 Task: Open an excel sheet with  and write heading  Discount data  Add 10 product name:-  'Apple, Banana, _x000D_
Orange, Tomato, Potato, Onion, Carrot, Milk, Bread, Eggs (dozen). ' in April Last week sales are  1.99, 0.49, 0.79, 1.29, 0.99, 0.89, 0.69, 2.49, 1.99, 2.99. _x000D_
Discount (%):-  10, 20, 15, 5, 12, 8, 25, 10, 15, 20. Save page auditingSalesDashboard_2022
Action: Key pressed <Key.shift_r>Discount<Key.space>data<Key.space><Key.down><Key.shift_r>S.<Key.space><Key.shift>No<Key.down>1<Key.down><Key.up><Key.right><Key.up><Key.shift>Product<Key.space><Key.shift>Nam<Key.backspace><Key.backspace><Key.backspace>name<Key.down><Key.up><Key.shift>{r<Key.backspace><Key.backspace><Key.backspace><Key.shift>Pr<Key.esc><Key.down><Key.shift_r>A[[;e<Key.down><Key.left>2<Key.right><Key.up><Key.shift_r>Apple<Key.down><Key.left>2<Key.down><Key.up><Key.right><Key.shift><Key.shift><Key.shift><Key.shift><Key.shift><Key.shift><Key.shift><Key.shift><Key.shift><Key.shift><Key.shift><Key.shift><Key.shift><Key.shift><Key.shift><Key.shift>Banana<Key.down><Key.left>3<Key.right><Key.shift>Orange<Key.down><Key.left>4<Key.right><Key.shift_r>tomato<Key.down><Key.left>5<Key.right><Key.up><Key.shift_r>Tomato<Key.down><Key.left>5<Key.down><Key.up><Key.right><Key.left><Key.right><Key.shift>Potato<Key.down><Key.left>6<Key.right><Key.shift>Onion<Key.down><Key.left>7<Key.right><Key.shift_r>Carrot<Key.down><Key.left>8<Key.right><Key.shift>Milk<Key.down><Key.left>9<Key.right><Key.shift>Bread<Key.down><Key.left>10<Key.right><Key.shift_r>Eggs<Key.space><Key.shift_r>(dozen<Key.shift_r>)<Key.enter><Key.up><Key.up><Key.down><Key.up><Key.right><Key.left><Key.right><Key.shift_r>April<Key.space><Key.shift>Last<Key.space><Key.space><Key.shift_r><Key.shift_r>Week<Key.space><Key.shift_r><Key.shift_r>sales<Key.down><Key.left><Key.right>1.99<Key.down>0.49<Key.down>0.79<Key.down>1.29<Key.down>0.99<Key.down>0.89<Key.down>0.69<Key.down>2.49<Key.down>1.99<Key.down>2.99<Key.down><Key.up><Key.up><Key.up><Key.right><Key.shift_r>Discount<Key.space><Key.shift_r>(<Key.shift>%<Key.shift_r><Key.shift_r>)
Screenshot: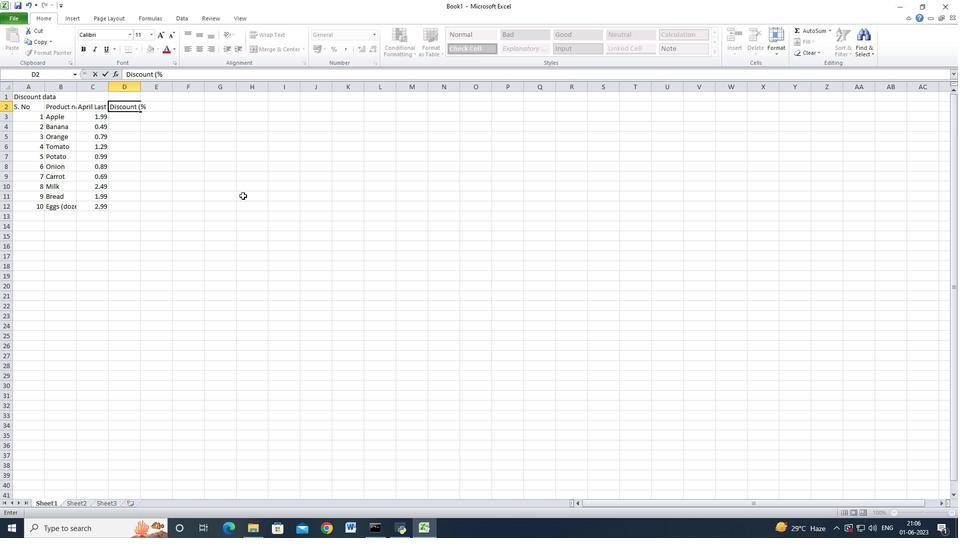 
Action: Mouse moved to (8, 87)
Screenshot: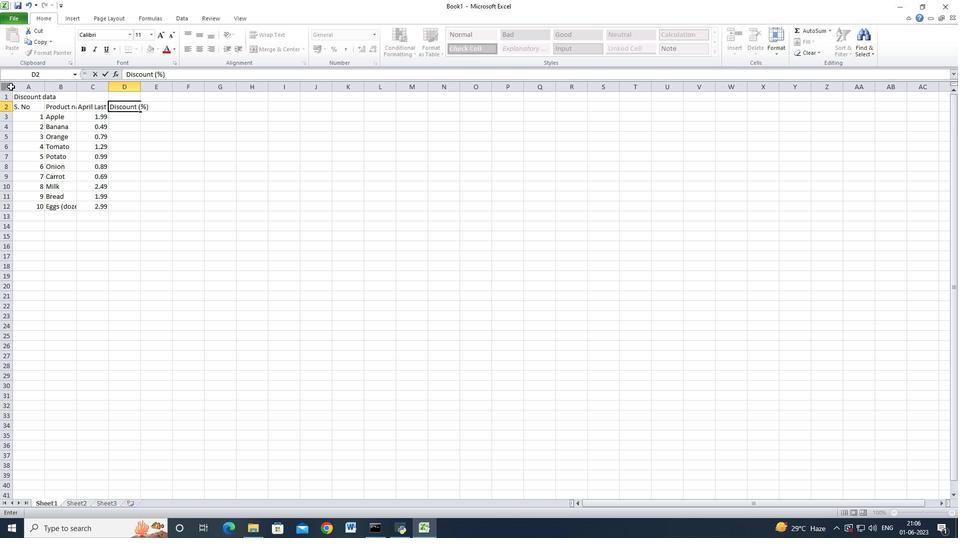 
Action: Mouse pressed left at (8, 87)
Screenshot: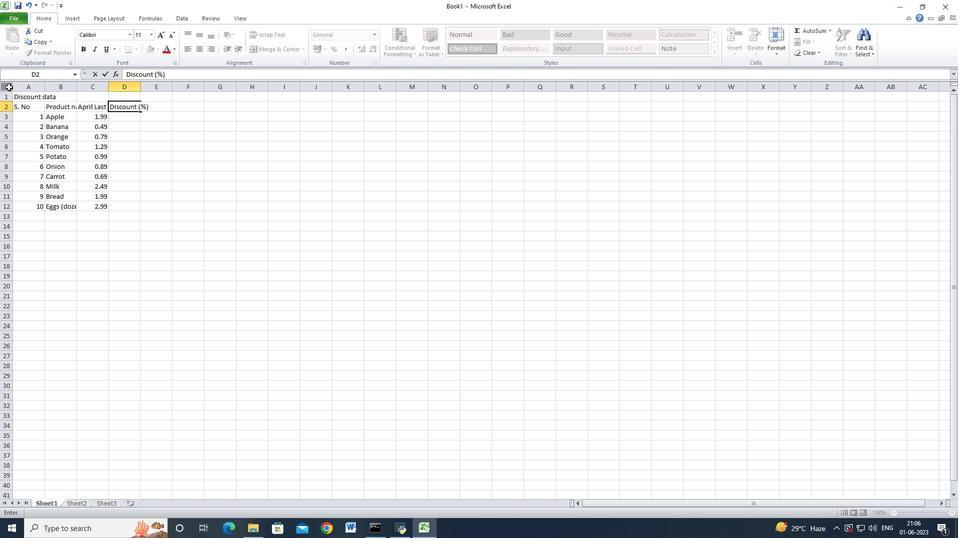 
Action: Mouse moved to (44, 86)
Screenshot: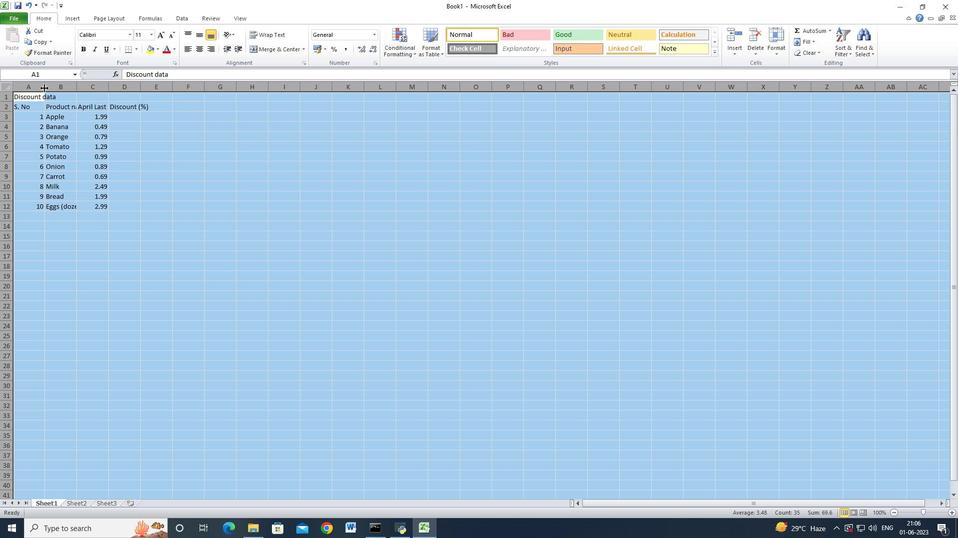 
Action: Mouse pressed left at (44, 86)
Screenshot: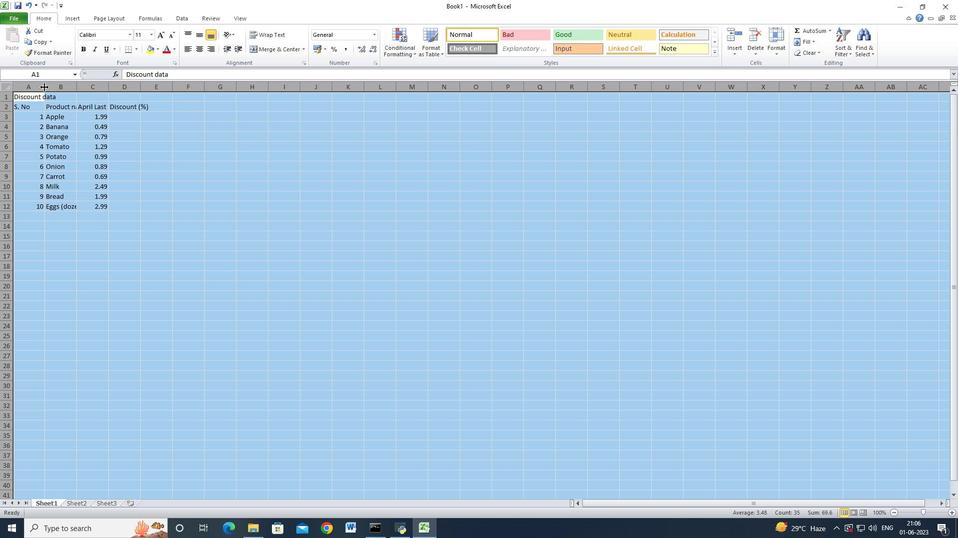 
Action: Mouse moved to (44, 86)
Screenshot: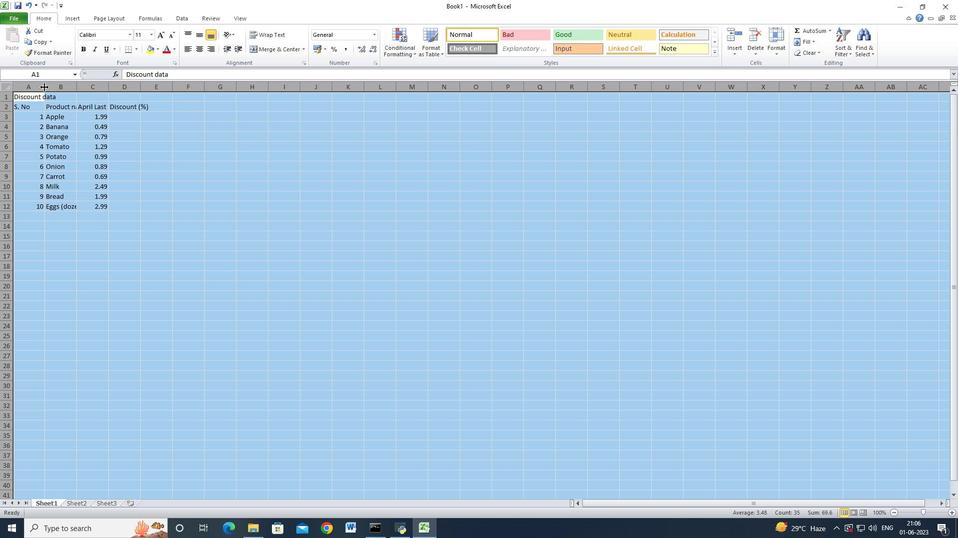 
Action: Mouse pressed left at (44, 86)
Screenshot: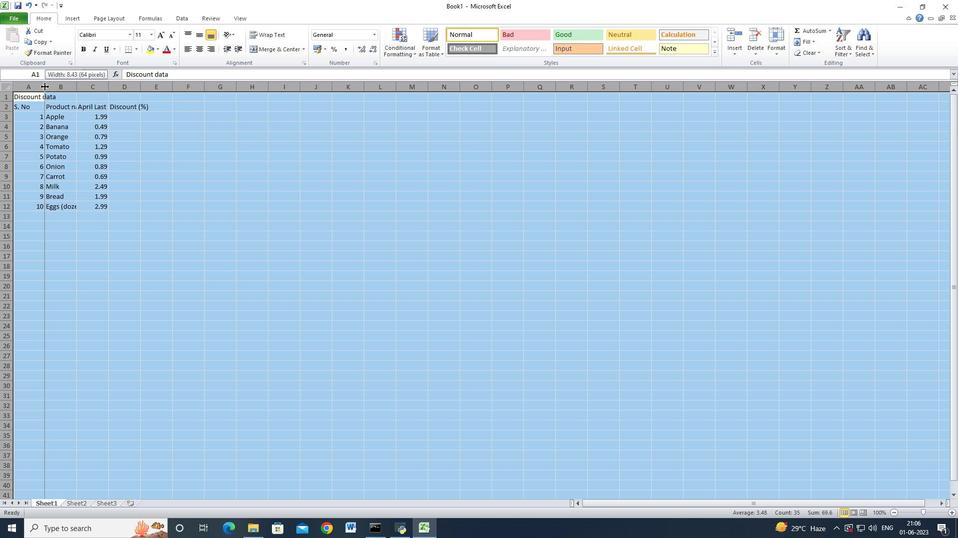 
Action: Mouse moved to (207, 117)
Screenshot: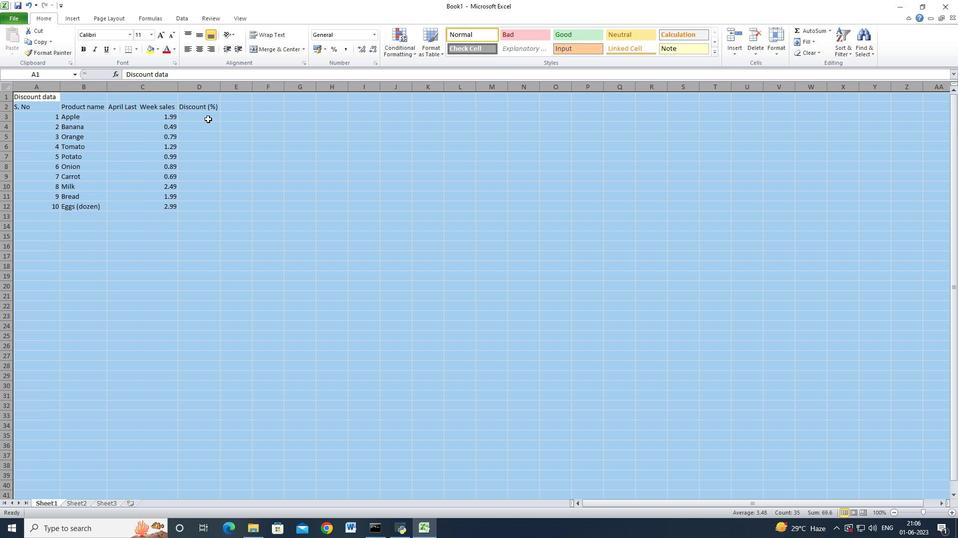 
Action: Mouse pressed left at (207, 117)
Screenshot: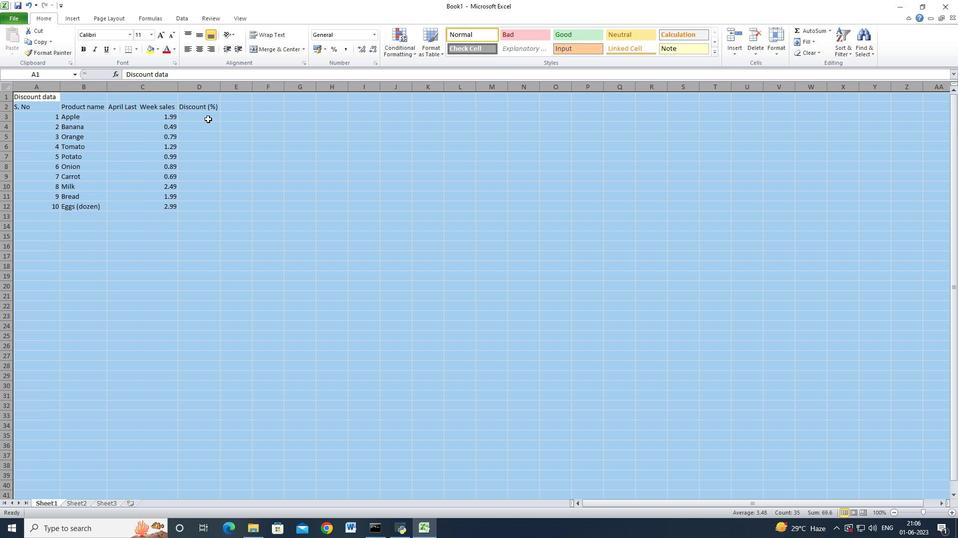 
Action: Mouse moved to (237, 136)
Screenshot: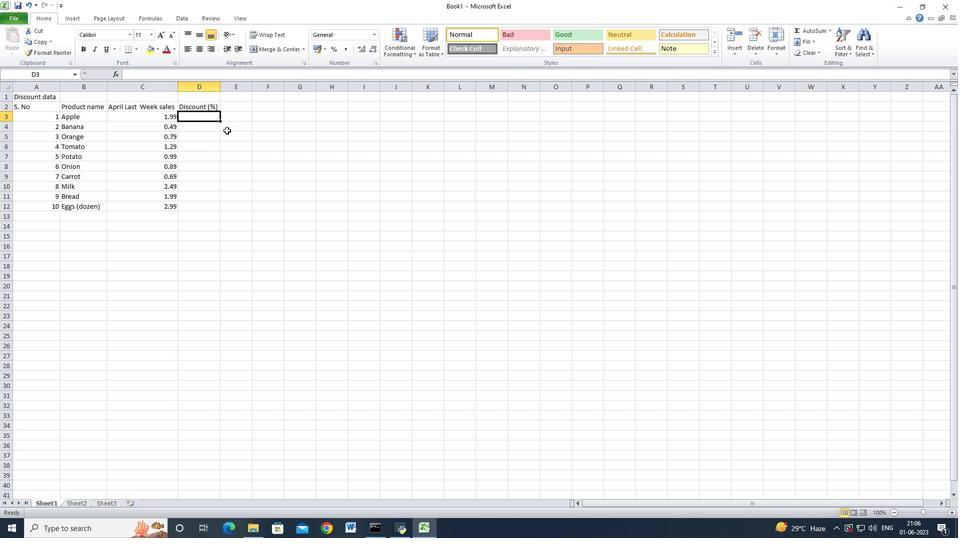 
Action: Key pressed 10<Key.down>20<Key.down>15<Key.down>5<Key.down>12<Key.down>8<Key.down>25<Key.down>10<Key.down>15<Key.down>20<Key.down><Key.up><Key.up><Key.right><Key.left><Key.right><Key.left>ctrl+S
Screenshot: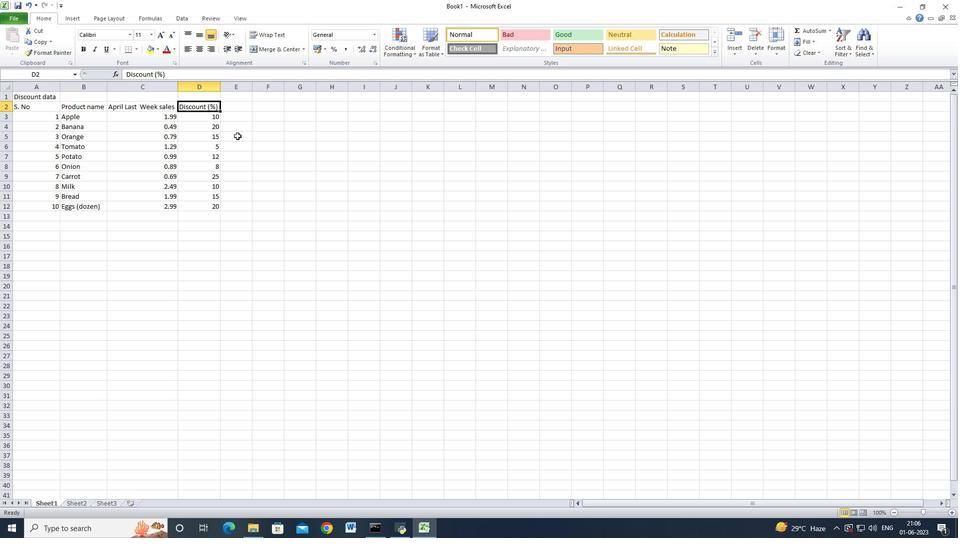 
Action: Mouse moved to (466, 9)
Screenshot: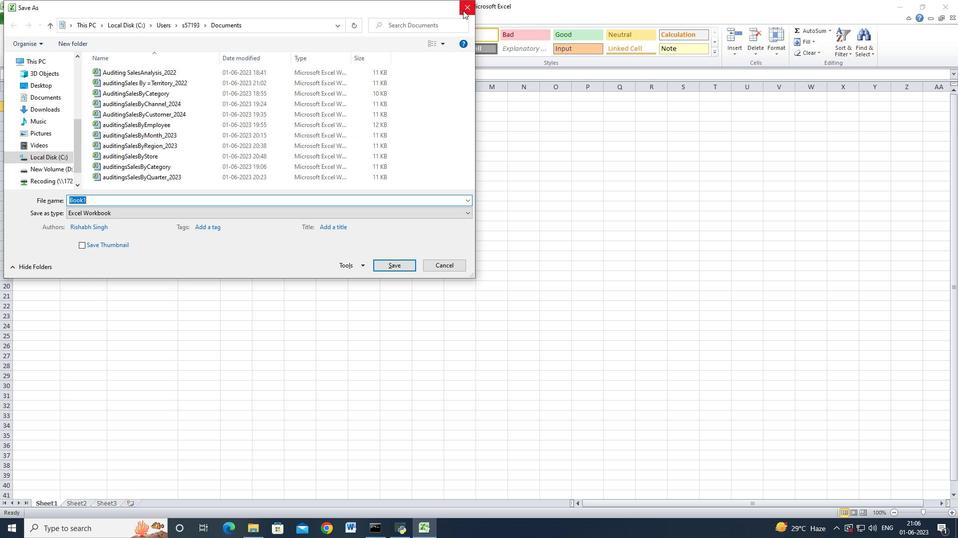 
Action: Mouse pressed left at (466, 9)
Screenshot: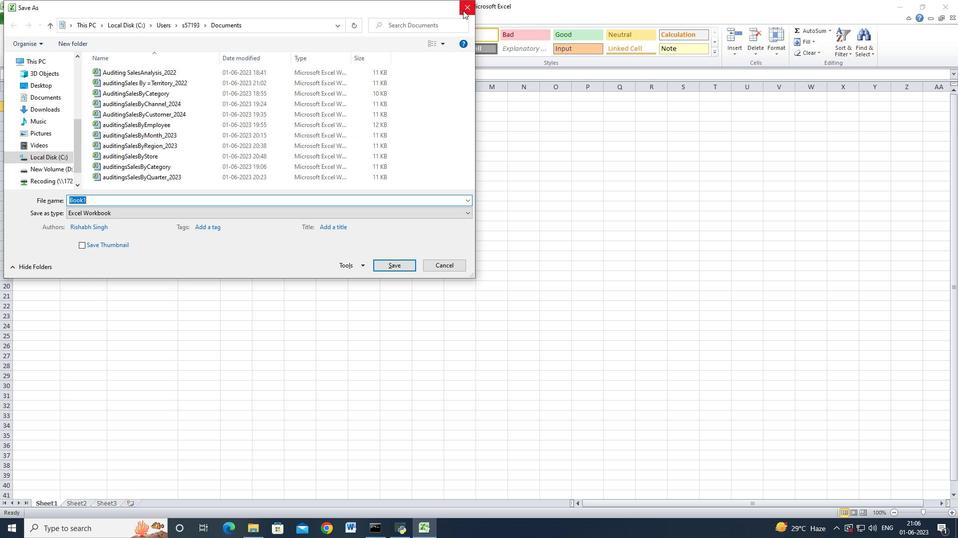 
Action: Mouse moved to (14, 21)
Screenshot: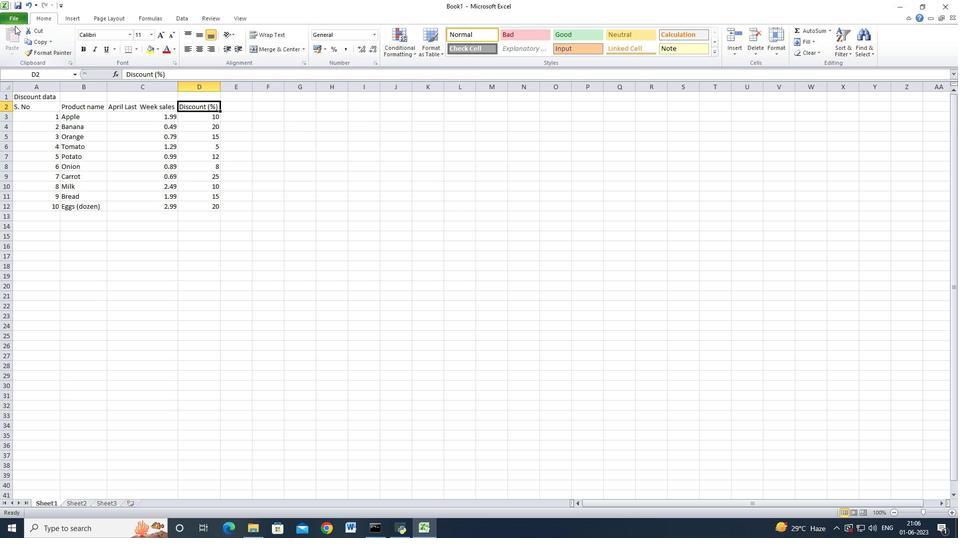 
Action: Mouse pressed left at (14, 21)
Screenshot: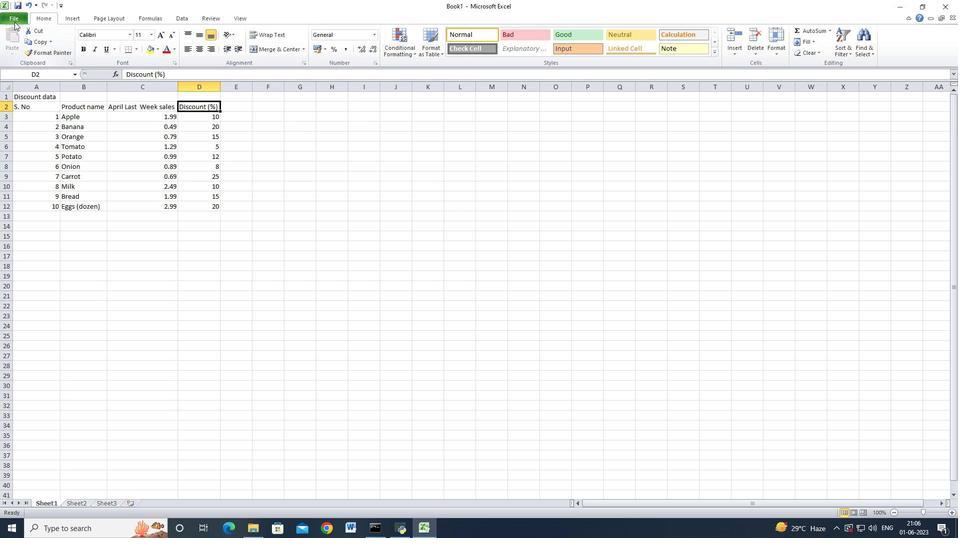 
Action: Mouse moved to (32, 36)
Screenshot: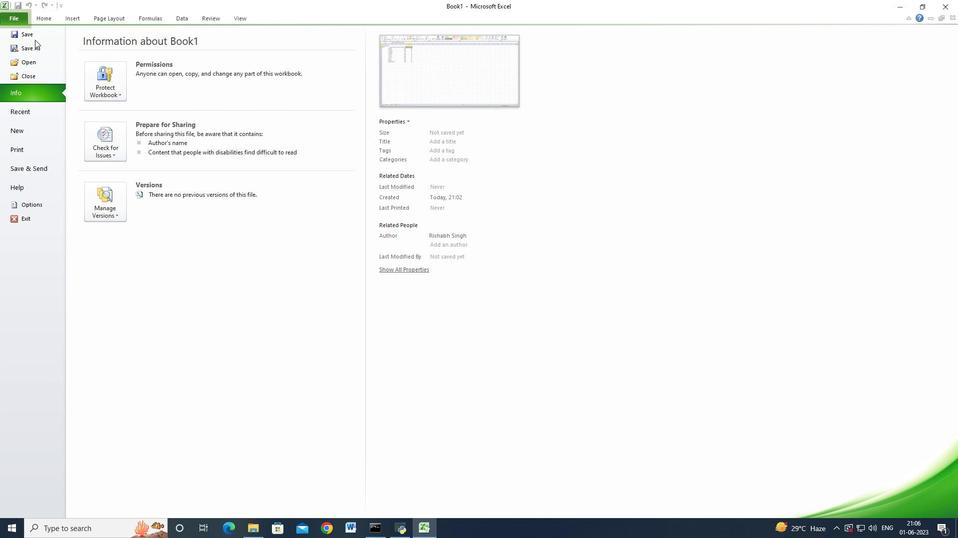 
Action: Mouse pressed left at (32, 36)
Screenshot: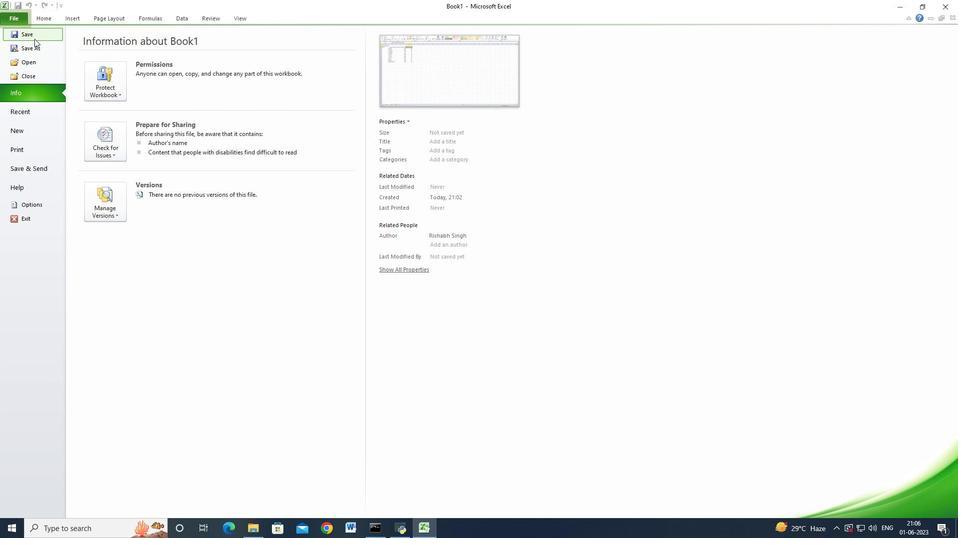 
Action: Mouse moved to (174, 211)
Screenshot: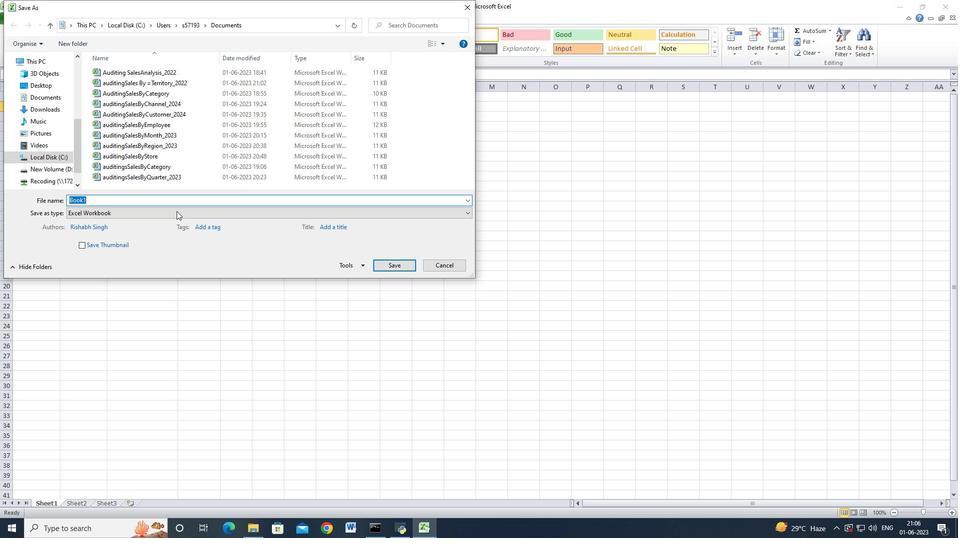 
Action: Key pressed auditing<Key.shift_r>Sales<Key.shift_r>ds<Key.backspace>ashboard<Key.shift_r>_2022
Screenshot: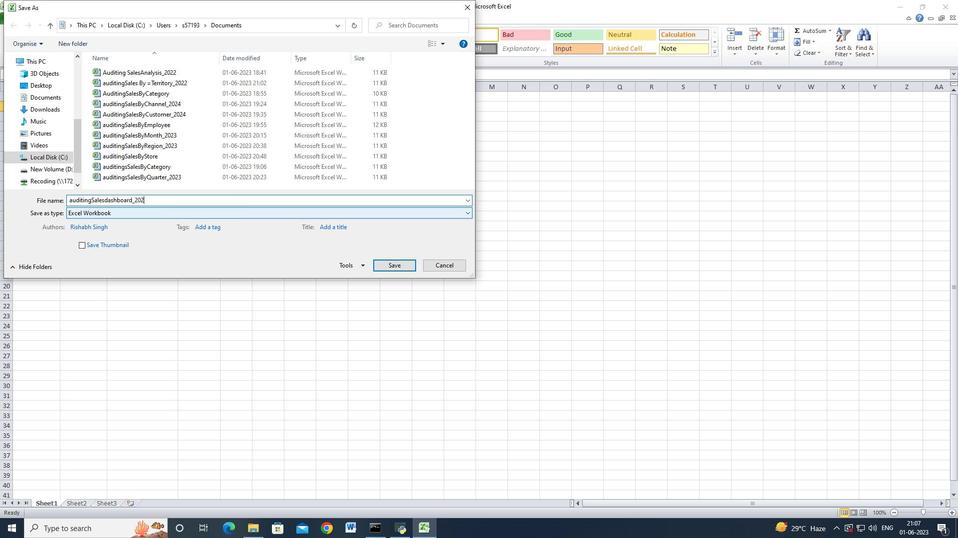 
Action: Mouse moved to (399, 269)
Screenshot: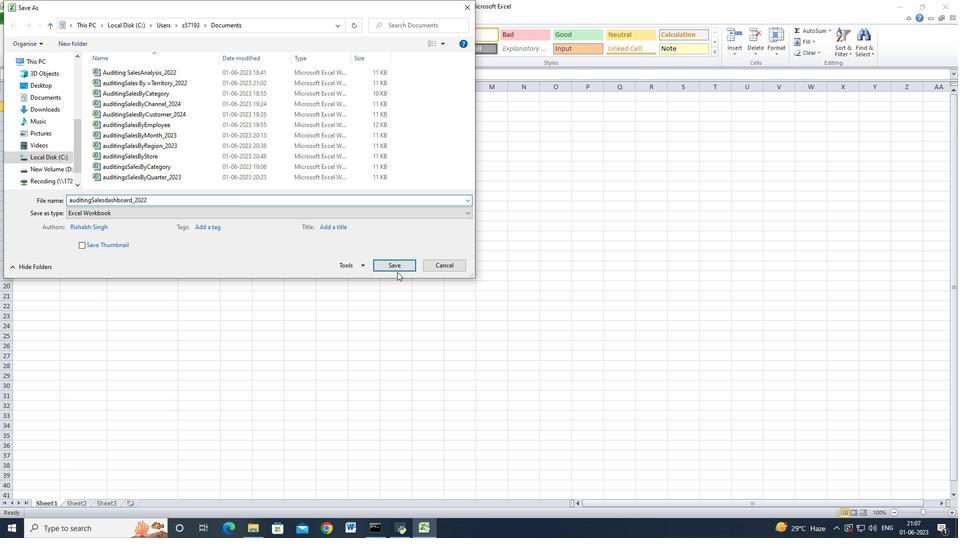 
Action: Mouse pressed left at (399, 269)
Screenshot: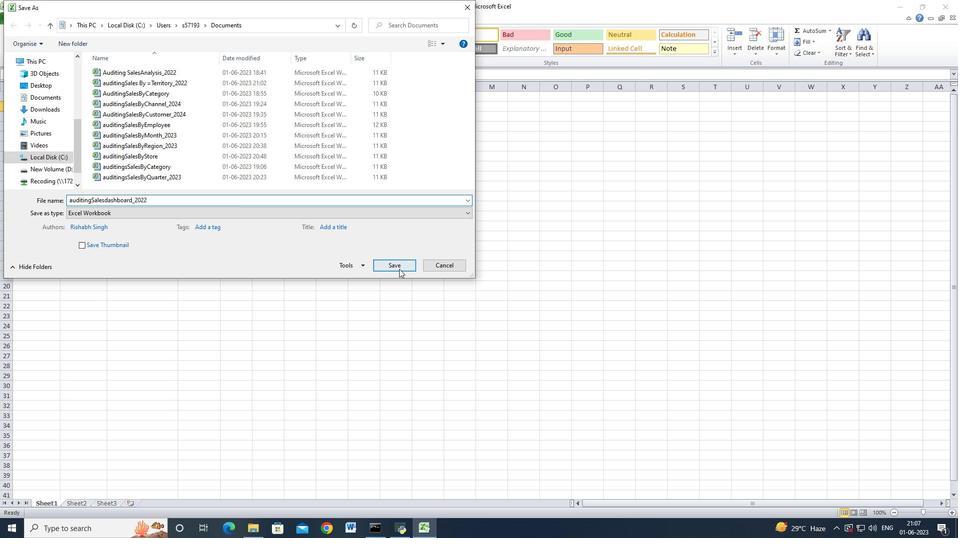 
Action: Mouse moved to (399, 268)
Screenshot: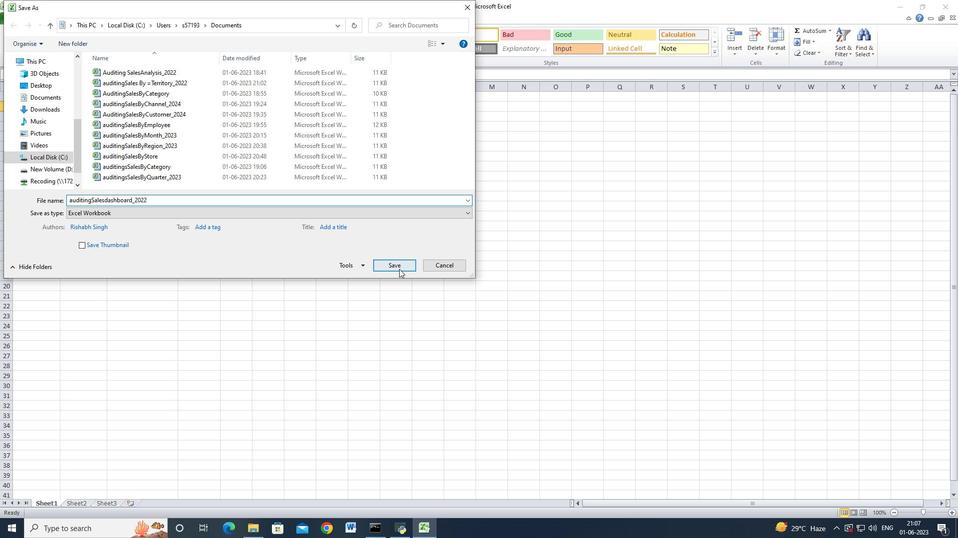 
